 Task: Create a section Speeding Speedsters and in the section, add a milestone IT budget management improvement in the project CoolBridge
Action: Mouse moved to (65, 221)
Screenshot: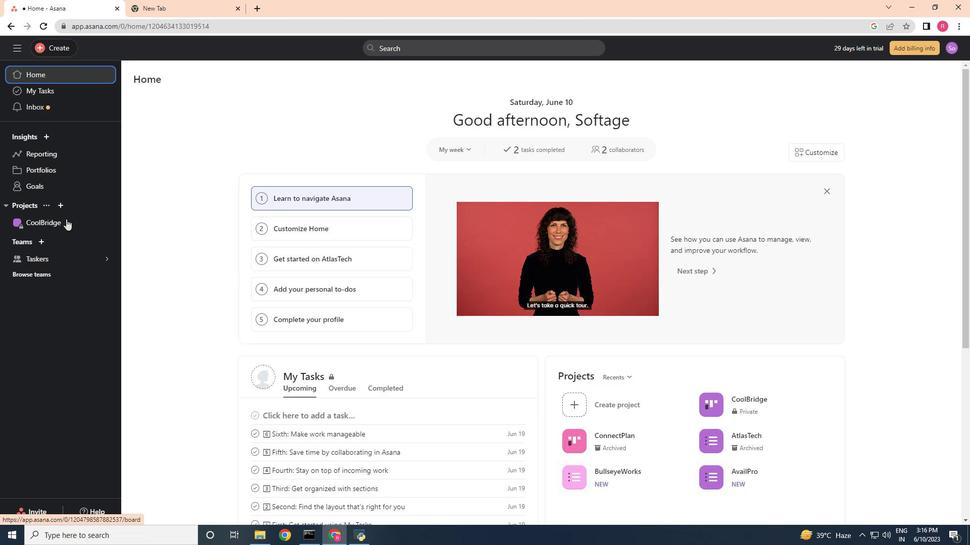 
Action: Mouse pressed left at (65, 221)
Screenshot: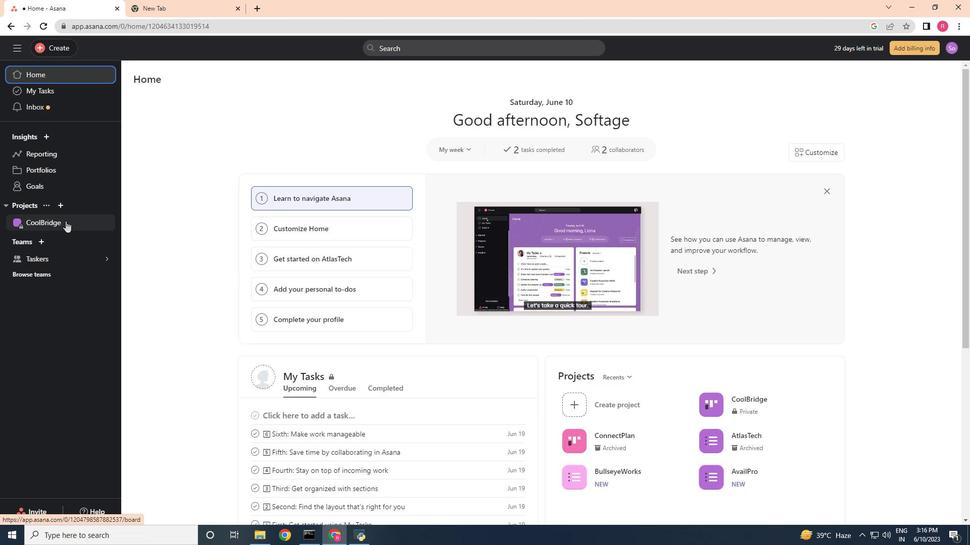 
Action: Mouse moved to (211, 268)
Screenshot: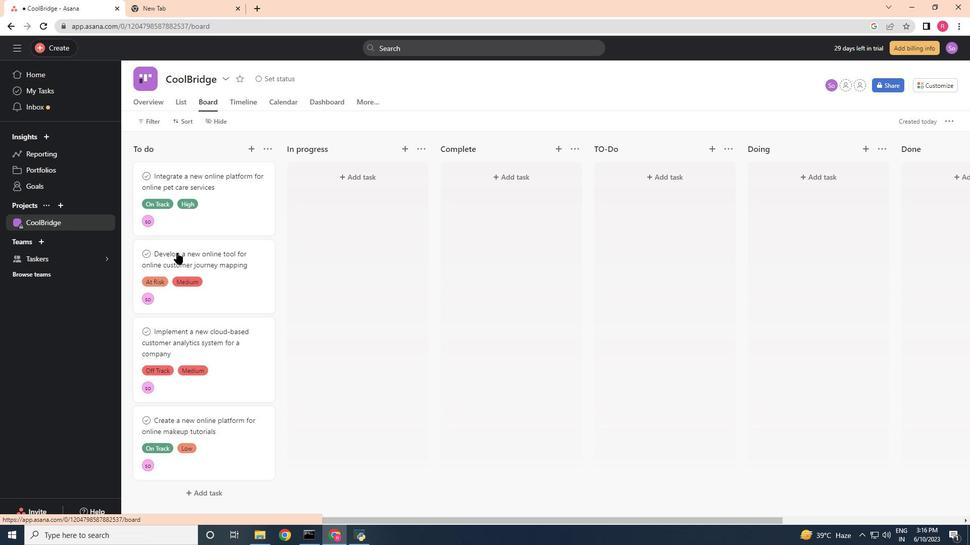 
Action: Mouse scrolled (211, 268) with delta (0, 0)
Screenshot: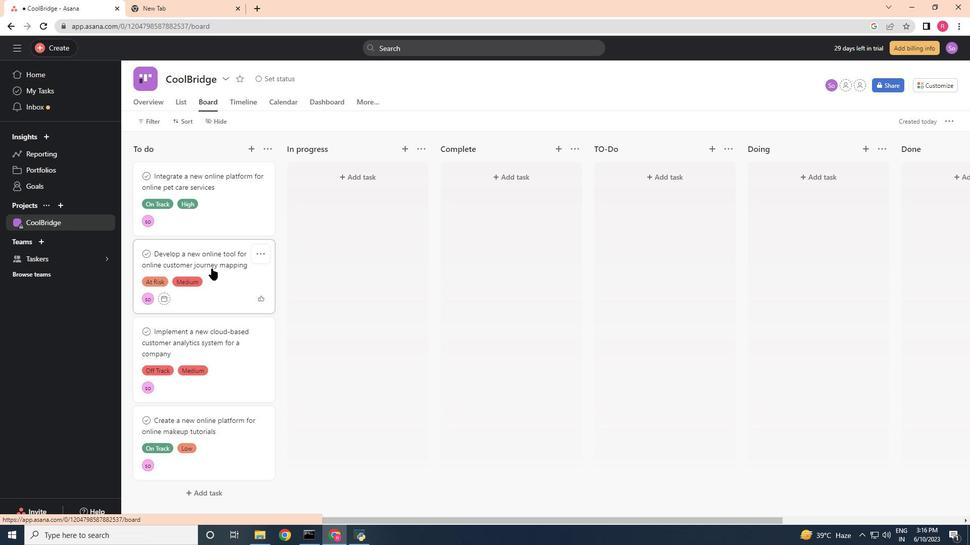 
Action: Mouse scrolled (211, 268) with delta (0, 0)
Screenshot: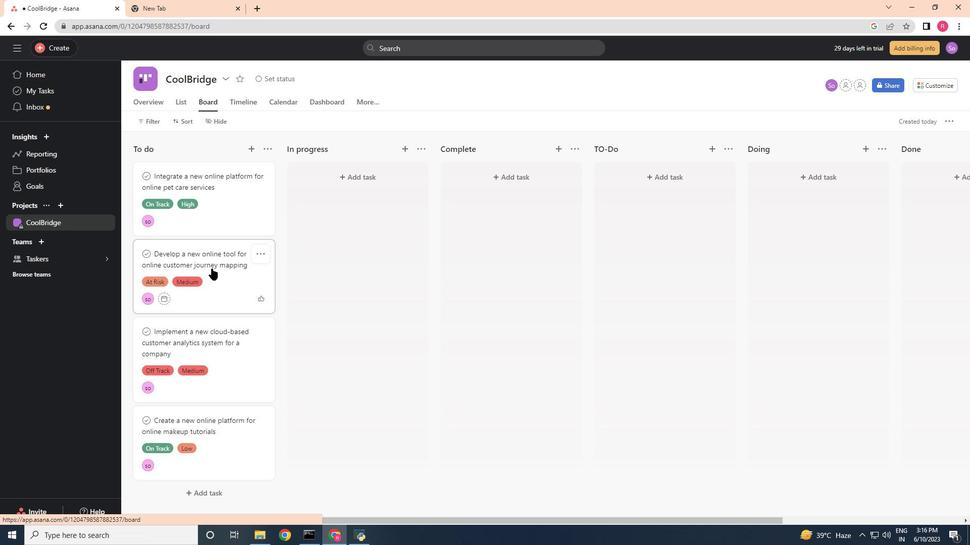 
Action: Mouse scrolled (211, 268) with delta (0, 0)
Screenshot: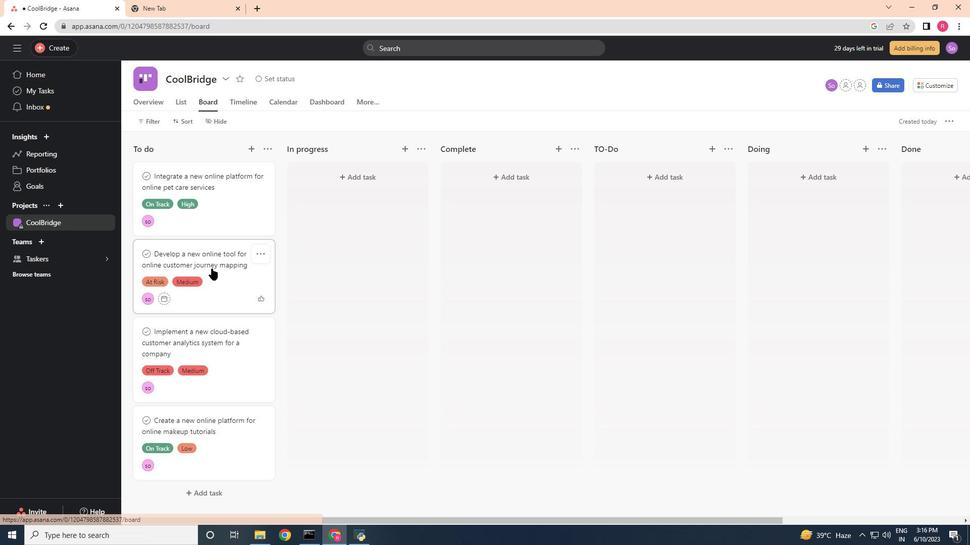 
Action: Mouse scrolled (211, 268) with delta (0, 0)
Screenshot: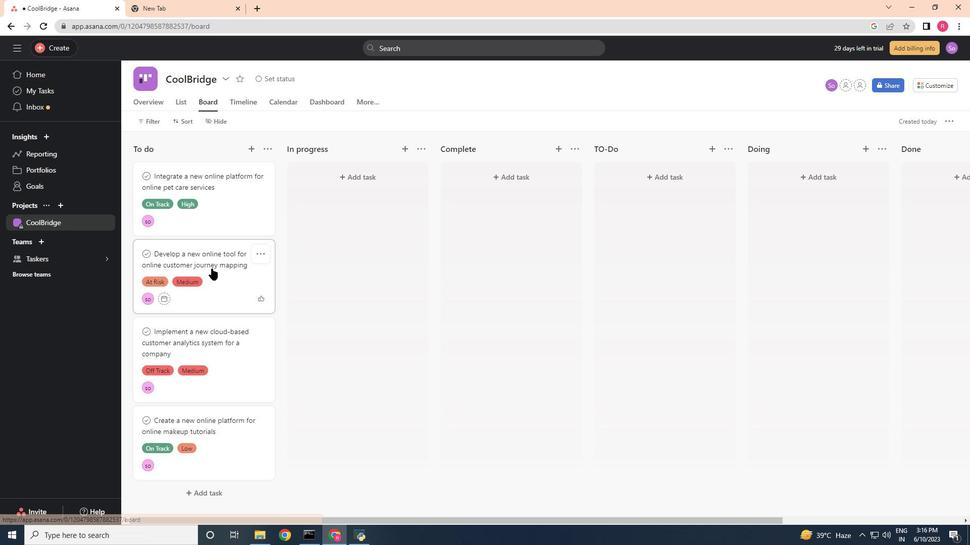 
Action: Mouse moved to (525, 332)
Screenshot: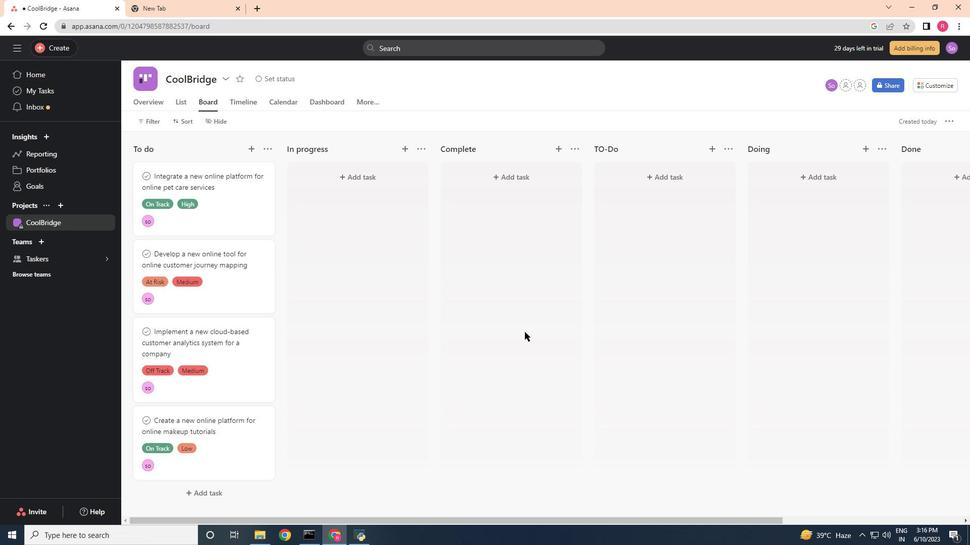 
Action: Mouse scrolled (525, 333) with delta (0, 0)
Screenshot: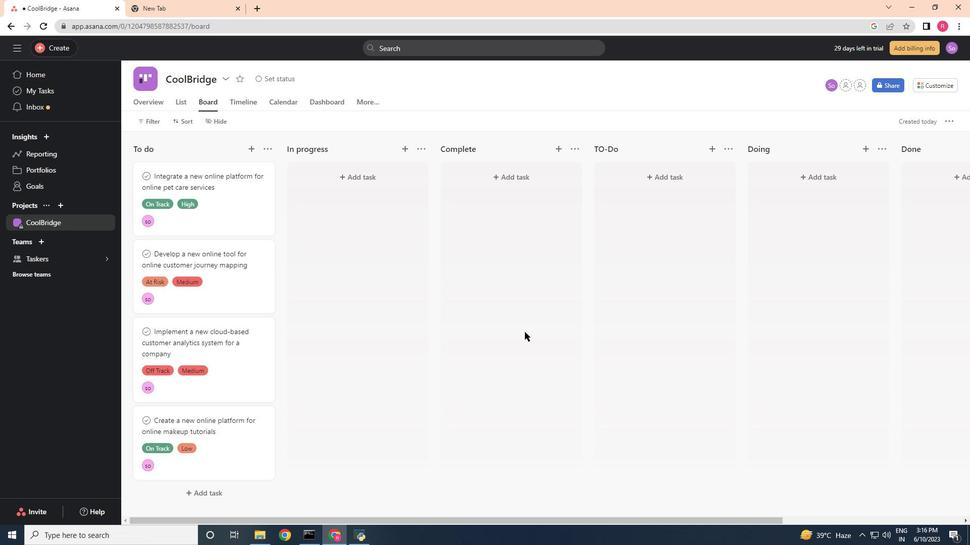 
Action: Mouse moved to (525, 332)
Screenshot: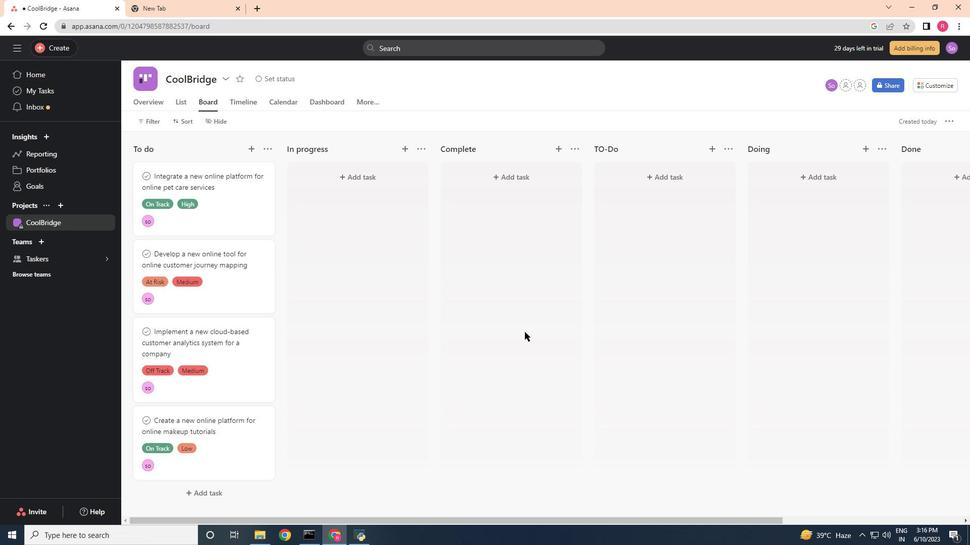 
Action: Mouse scrolled (525, 333) with delta (0, 0)
Screenshot: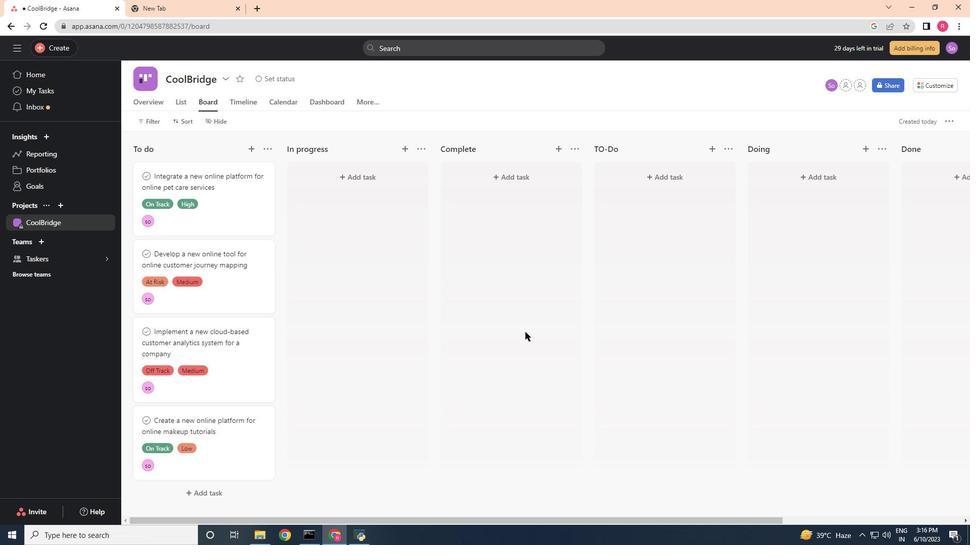 
Action: Mouse moved to (526, 332)
Screenshot: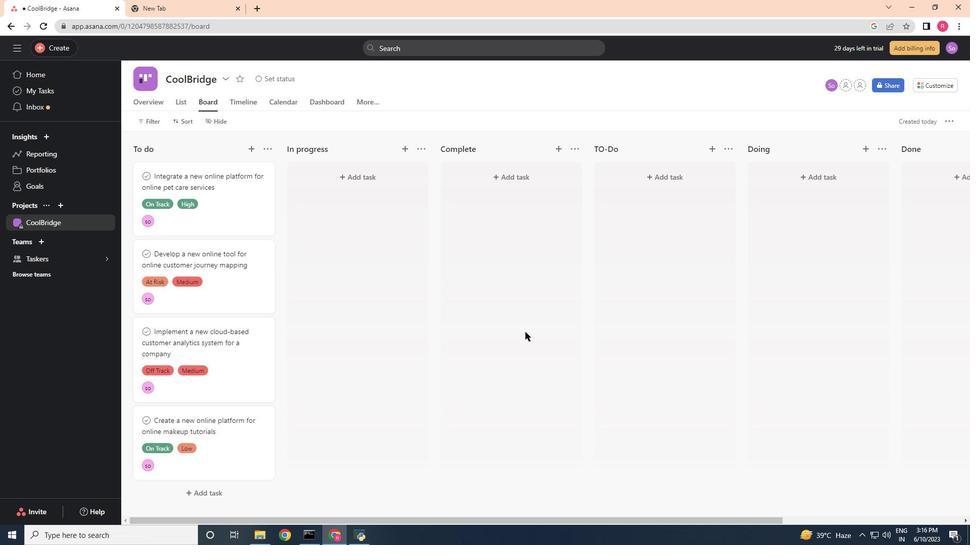
Action: Mouse scrolled (526, 333) with delta (0, 0)
Screenshot: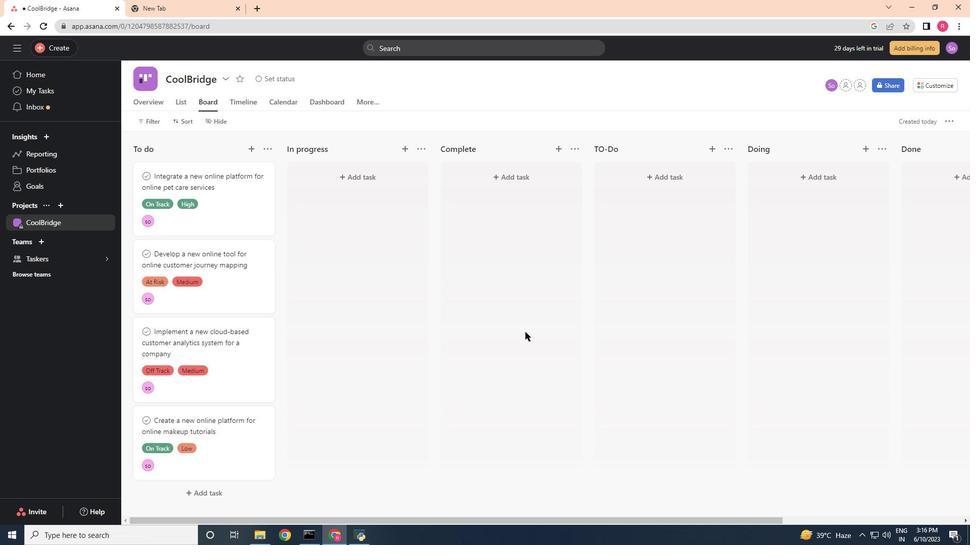 
Action: Mouse moved to (526, 331)
Screenshot: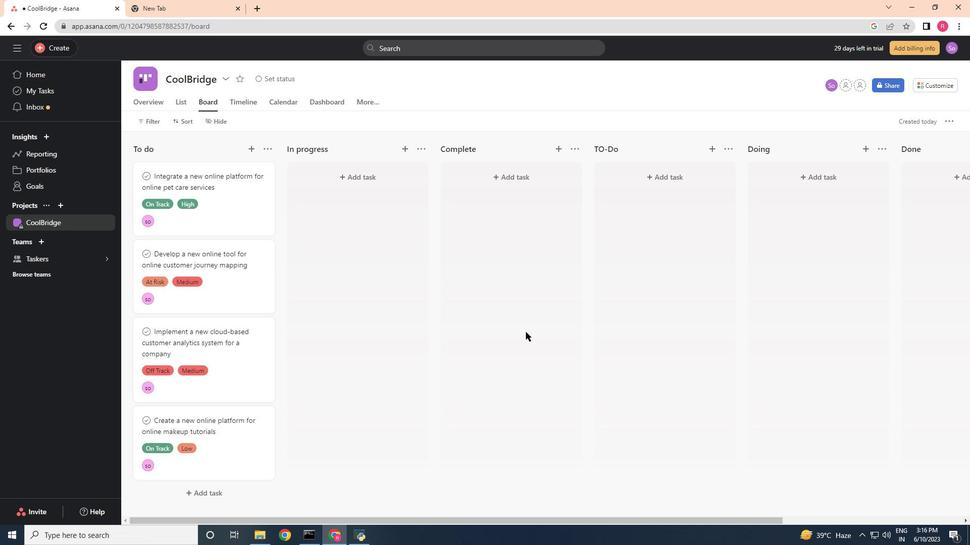 
Action: Mouse scrolled (526, 331) with delta (0, 0)
Screenshot: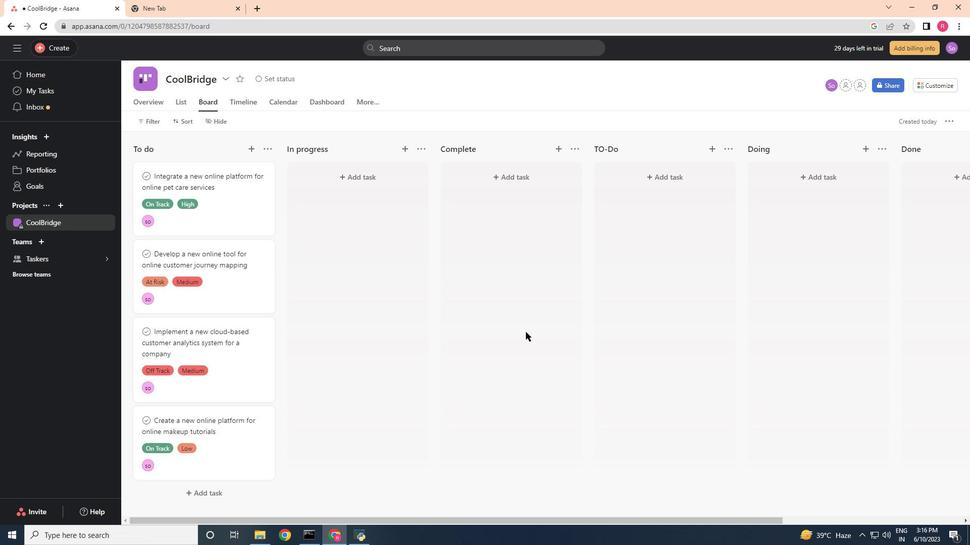 
Action: Mouse moved to (572, 520)
Screenshot: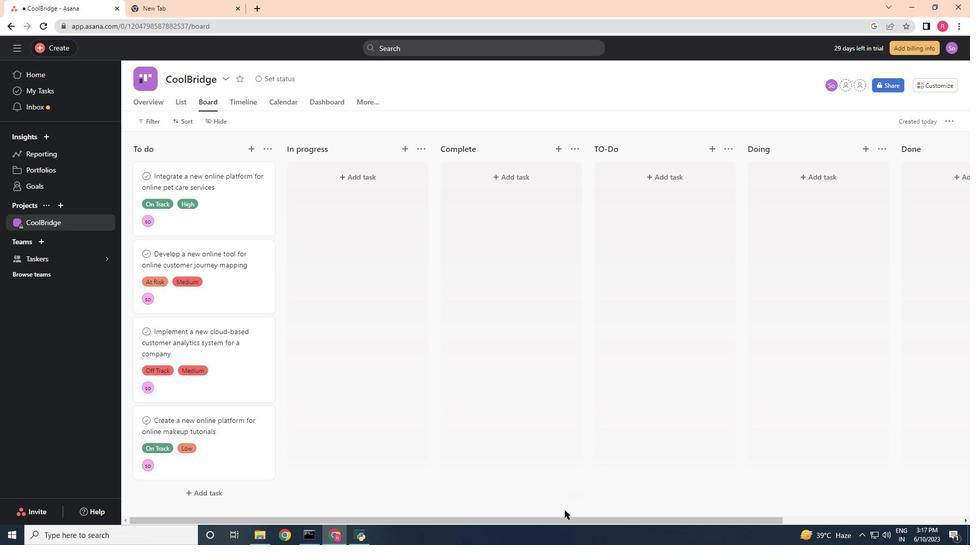 
Action: Mouse pressed left at (572, 520)
Screenshot: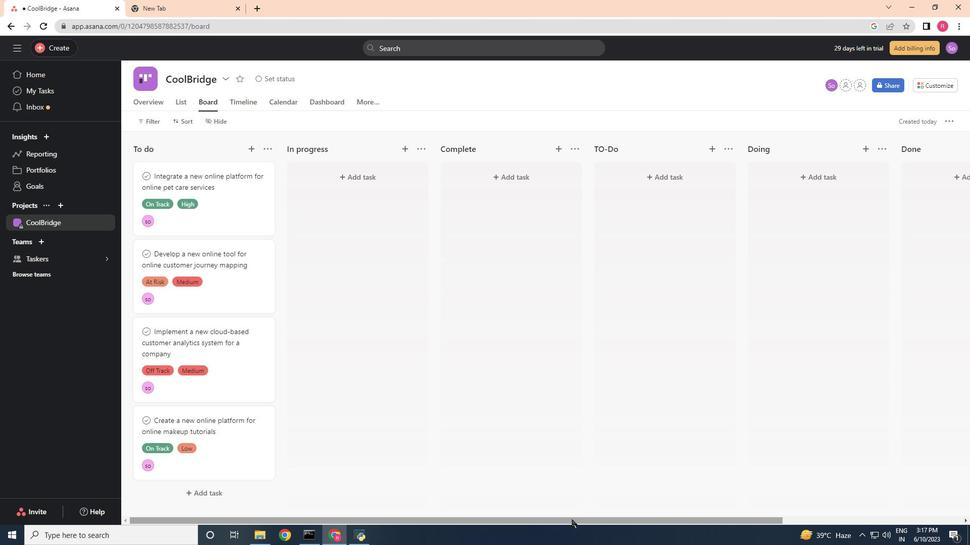 
Action: Mouse moved to (853, 148)
Screenshot: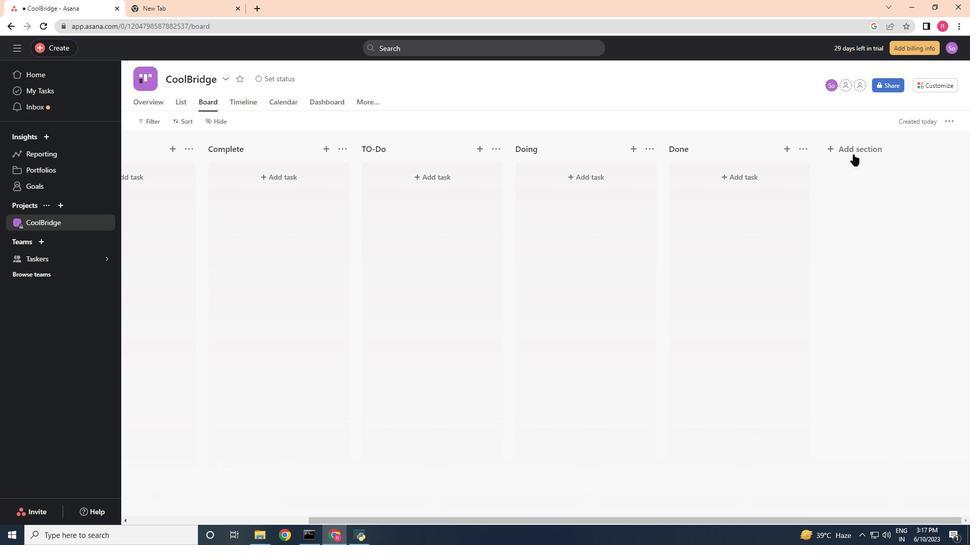 
Action: Mouse pressed left at (853, 148)
Screenshot: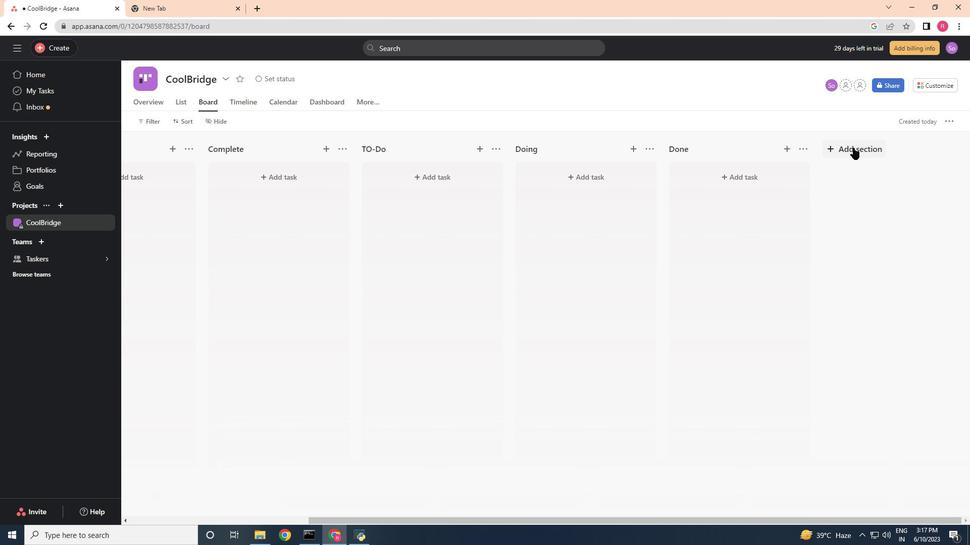 
Action: Mouse moved to (718, 227)
Screenshot: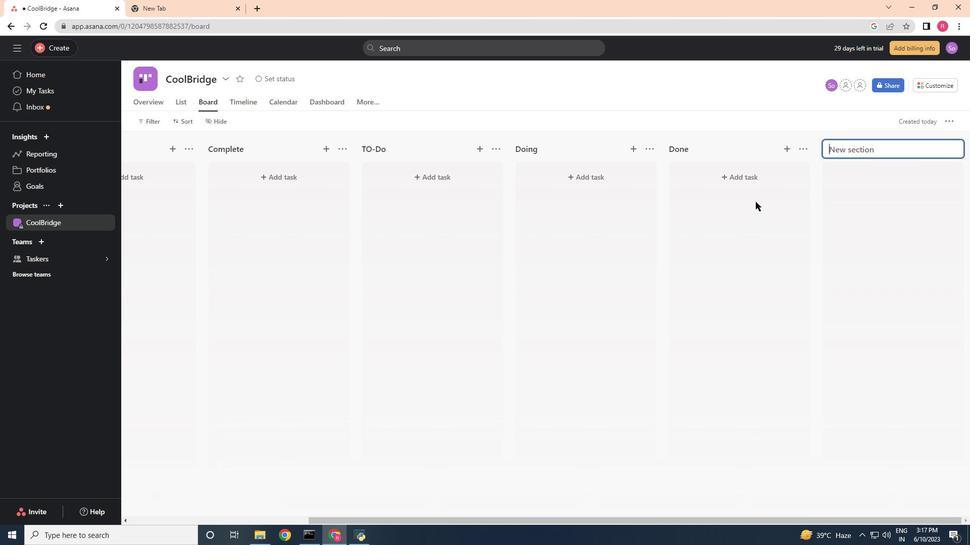 
Action: Key pressed <Key.shift>Speeding<Key.space><Key.shift><Key.shift><Key.shift><Key.shift><Key.shift><Key.shift>Speedsters<Key.enter>
Screenshot: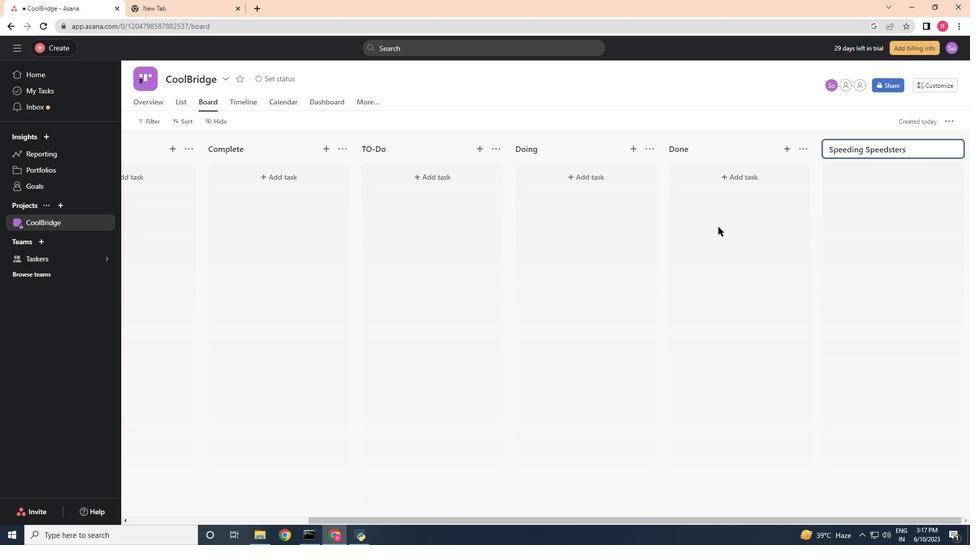 
Action: Mouse moved to (748, 174)
Screenshot: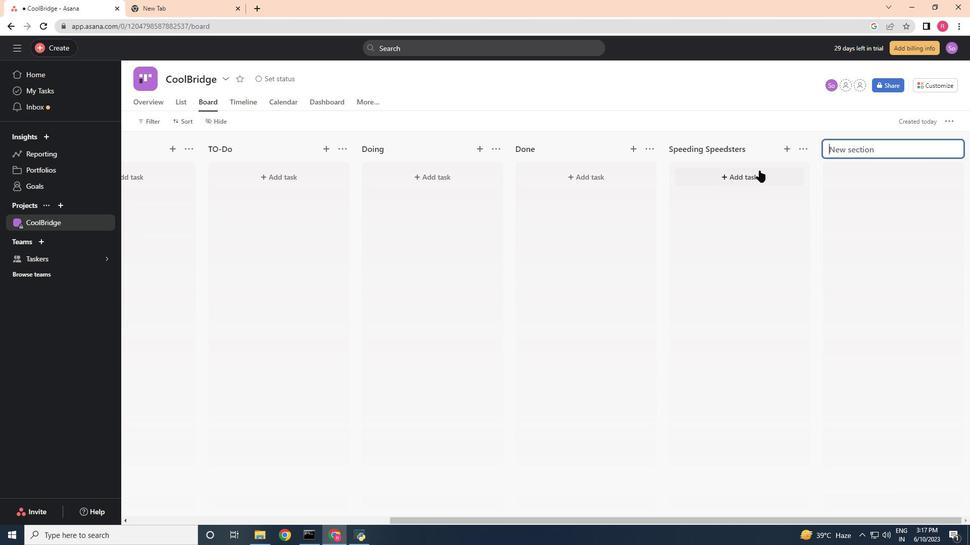 
Action: Mouse pressed left at (748, 174)
Screenshot: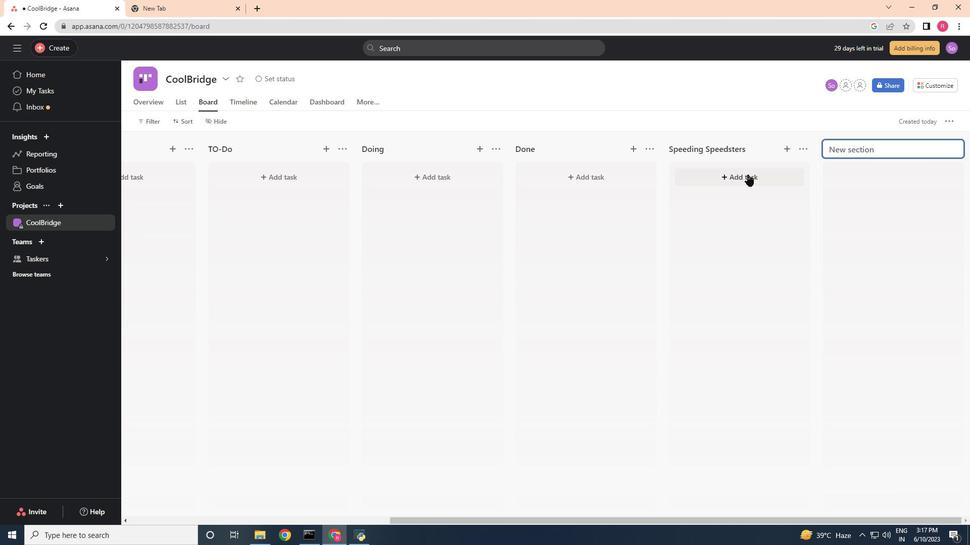 
Action: Mouse moved to (752, 163)
Screenshot: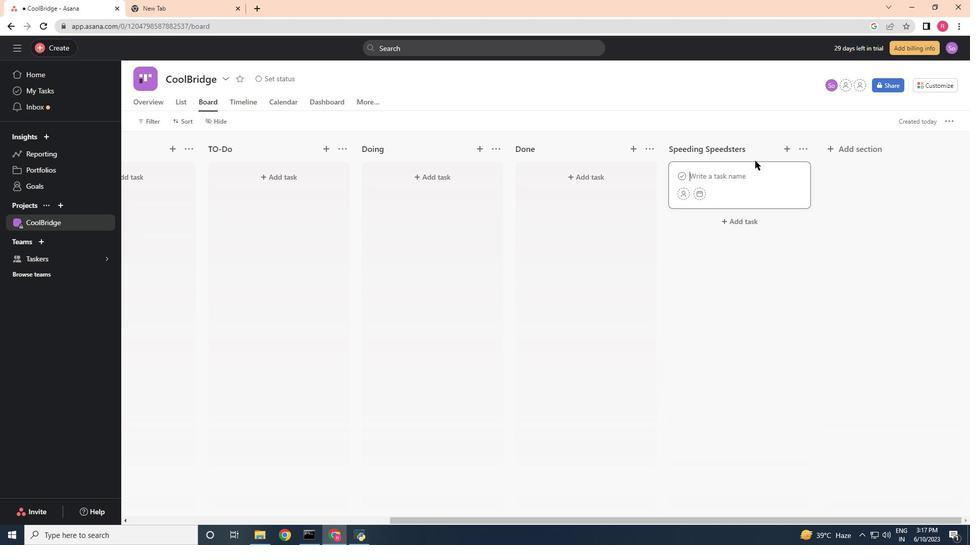 
Action: Key pressed <Key.shift>IT<Key.space><Key.shift>budget<Key.space>management<Key.space>improvement<Key.space>
Screenshot: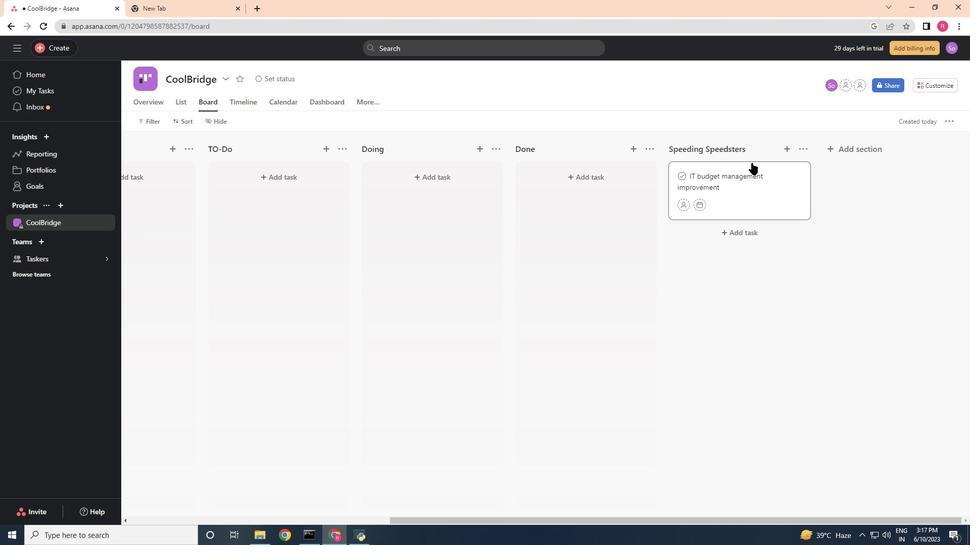 
Action: Mouse moved to (755, 194)
Screenshot: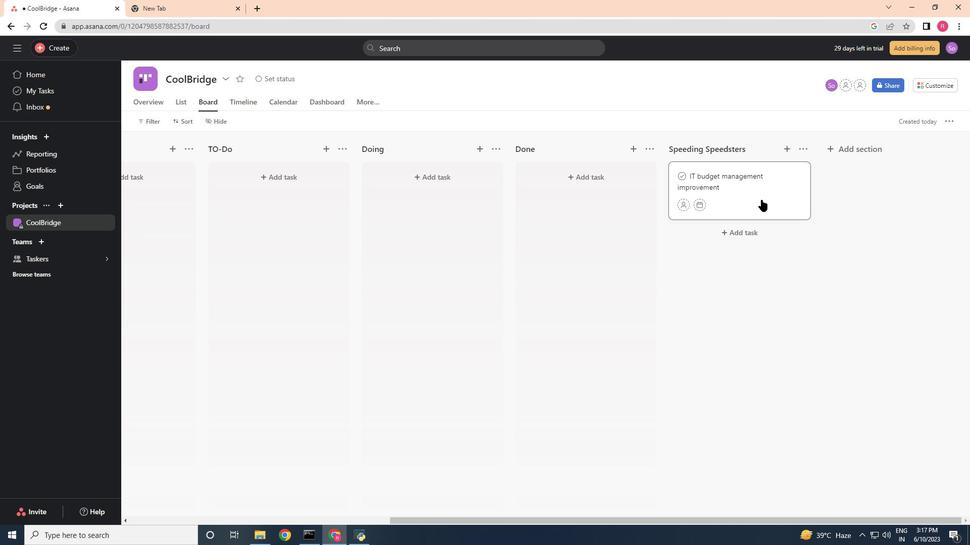 
Action: Mouse pressed right at (755, 194)
Screenshot: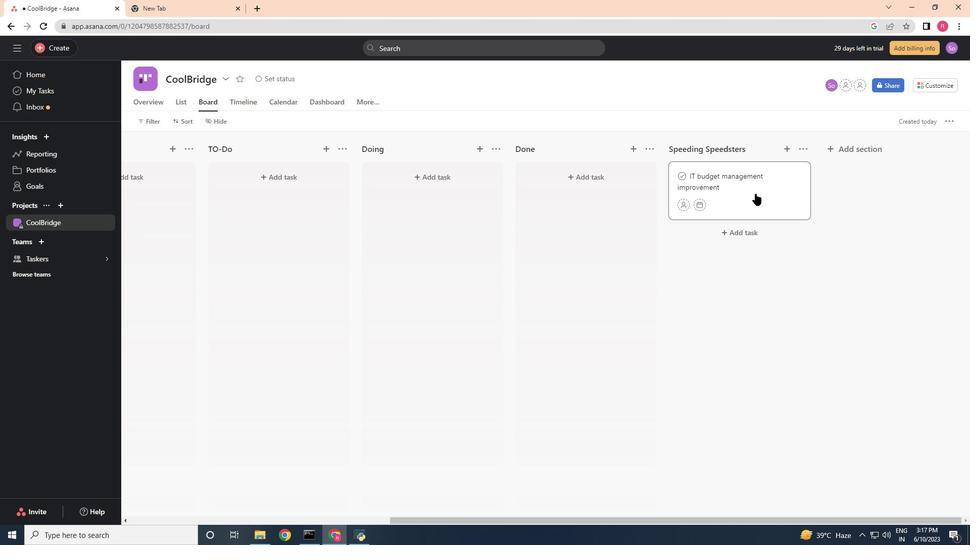
Action: Mouse moved to (783, 362)
Screenshot: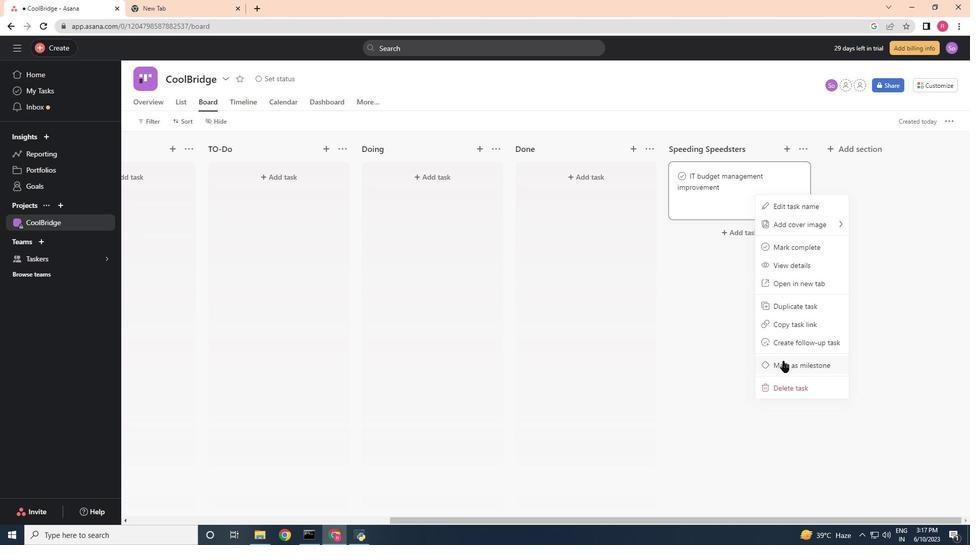 
Action: Mouse pressed left at (783, 362)
Screenshot: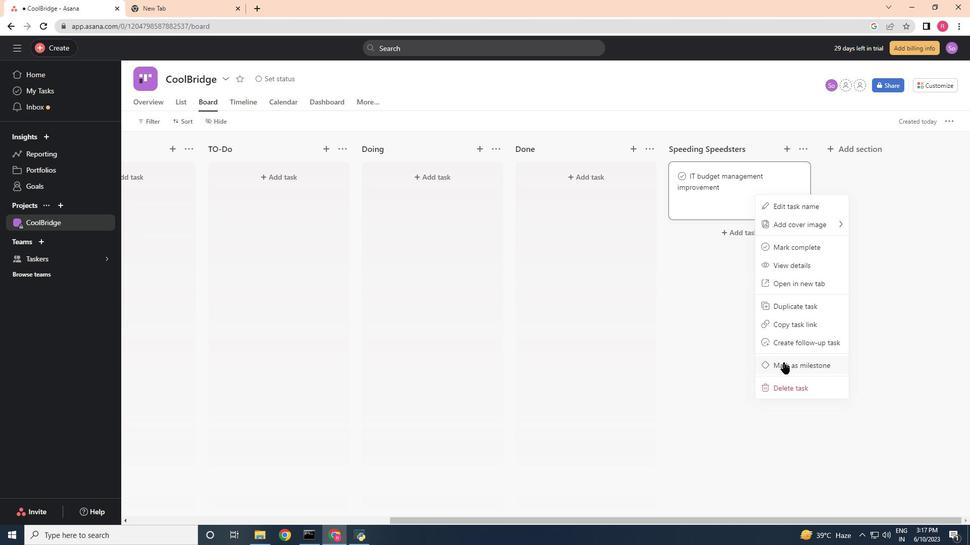 
Action: Mouse moved to (774, 363)
Screenshot: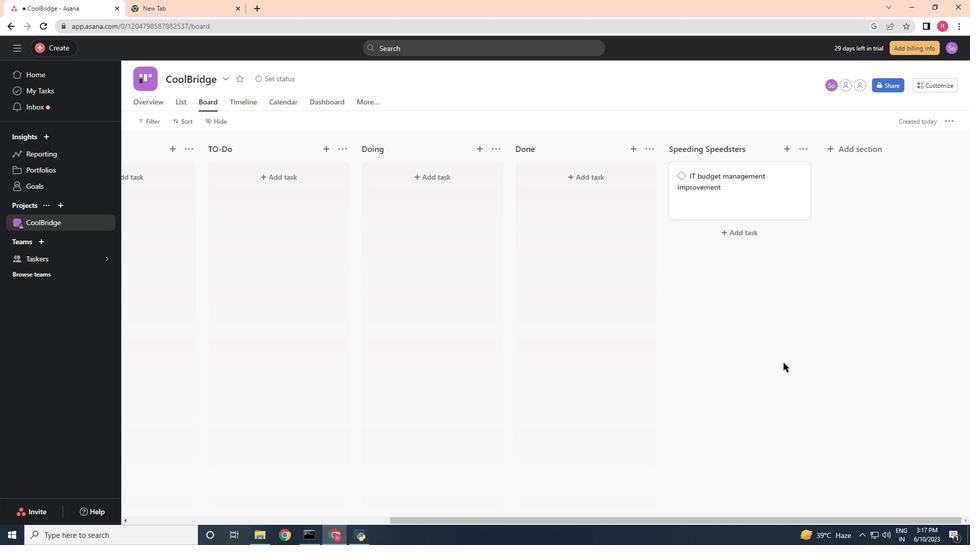 
